 Task: Add a dentist appointment for a gum check-up on the 23rd at 10:30 AM.
Action: Mouse moved to (78, 119)
Screenshot: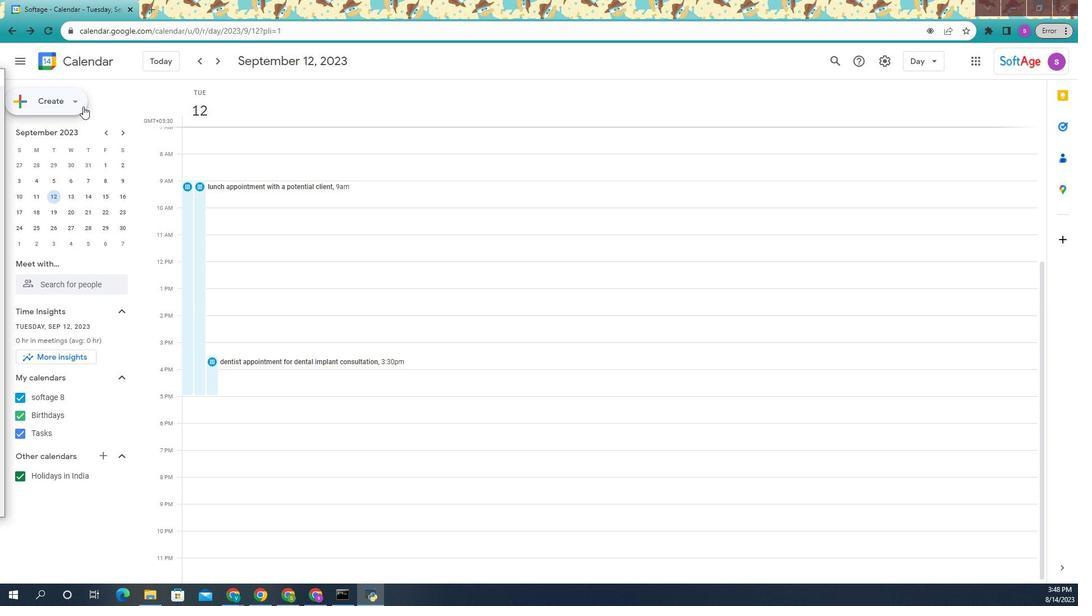 
Action: Mouse pressed left at (78, 119)
Screenshot: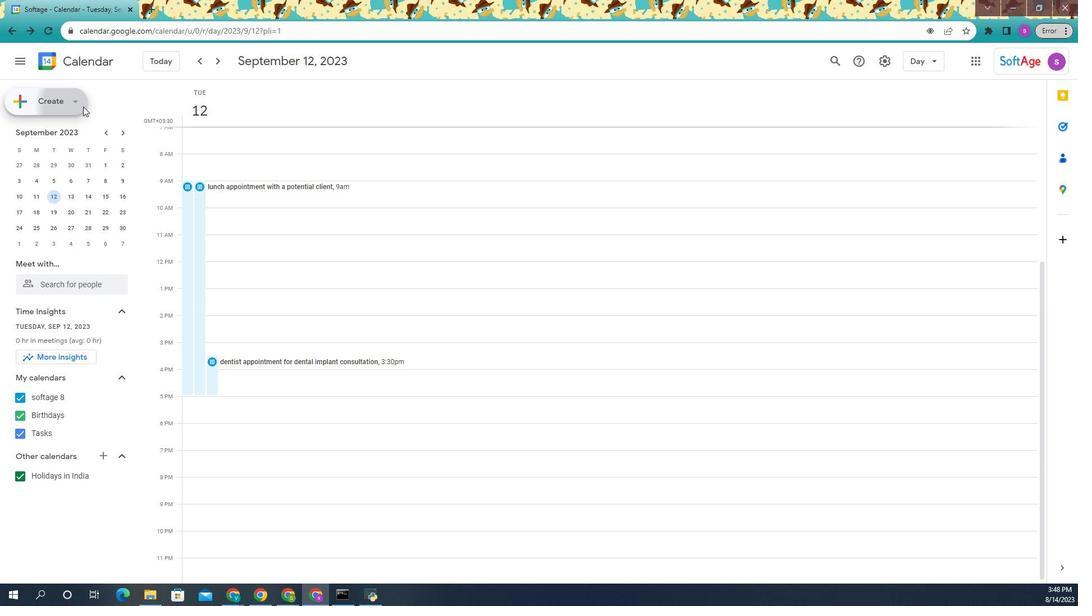 
Action: Mouse moved to (63, 227)
Screenshot: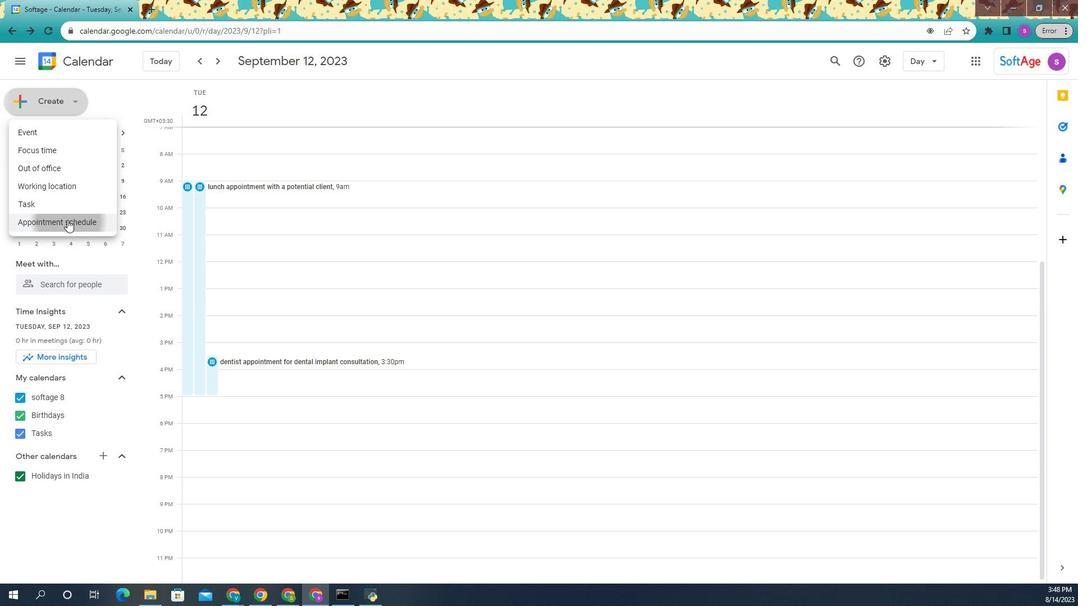 
Action: Mouse pressed left at (63, 227)
Screenshot: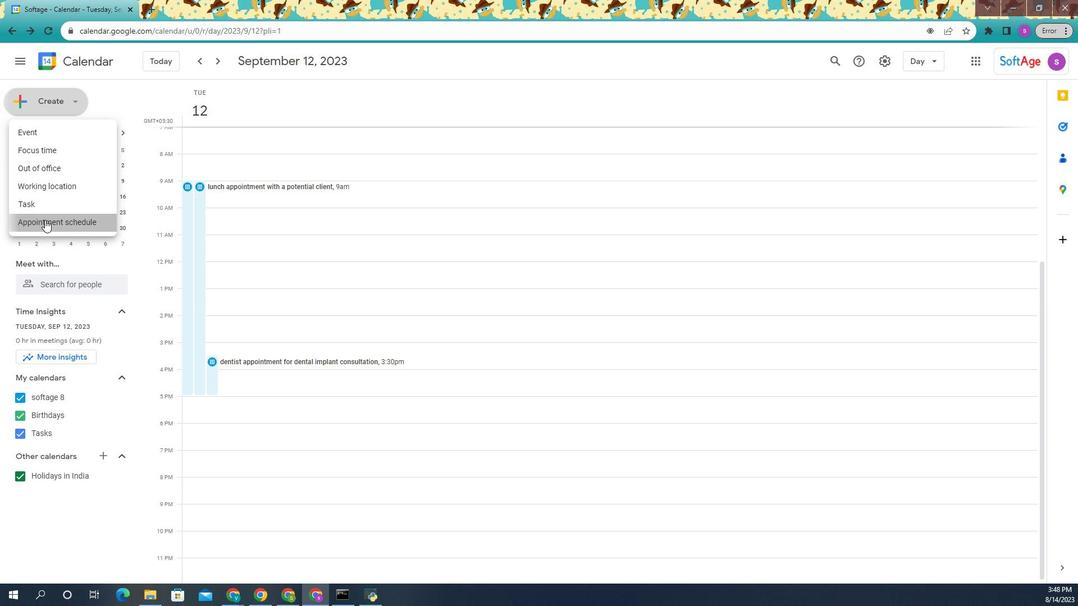 
Action: Mouse moved to (124, 115)
Screenshot: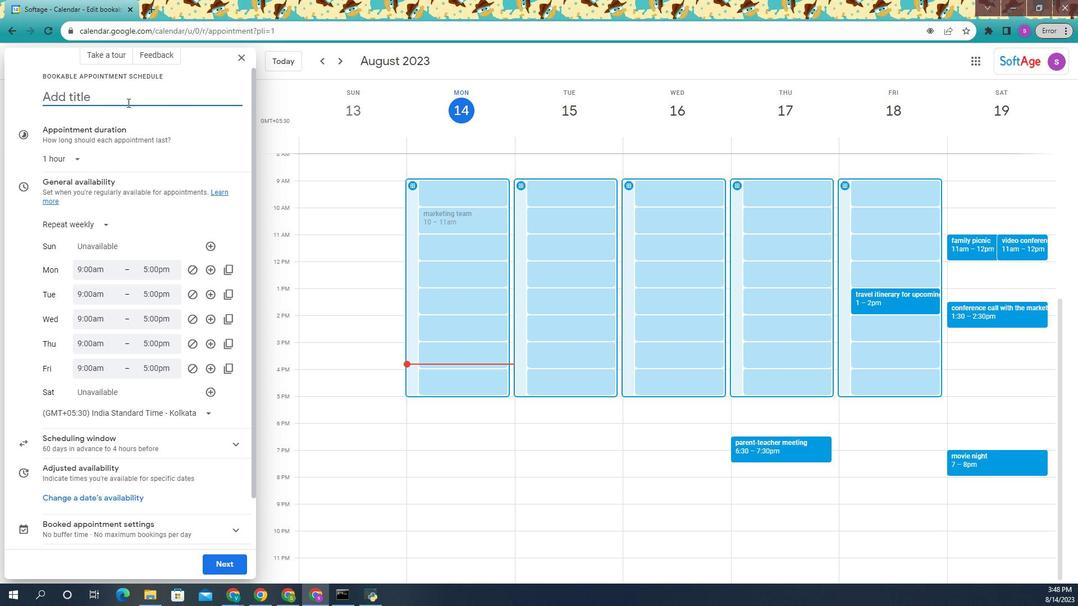 
Action: Mouse pressed left at (124, 115)
Screenshot: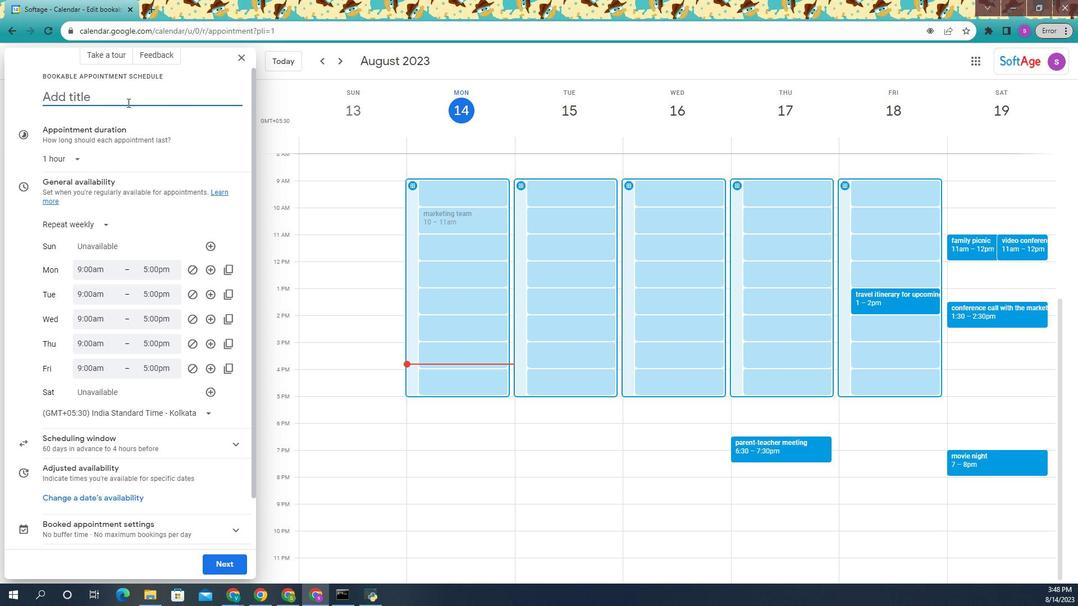 
Action: Key pressed dentist<Key.space>appointment
Screenshot: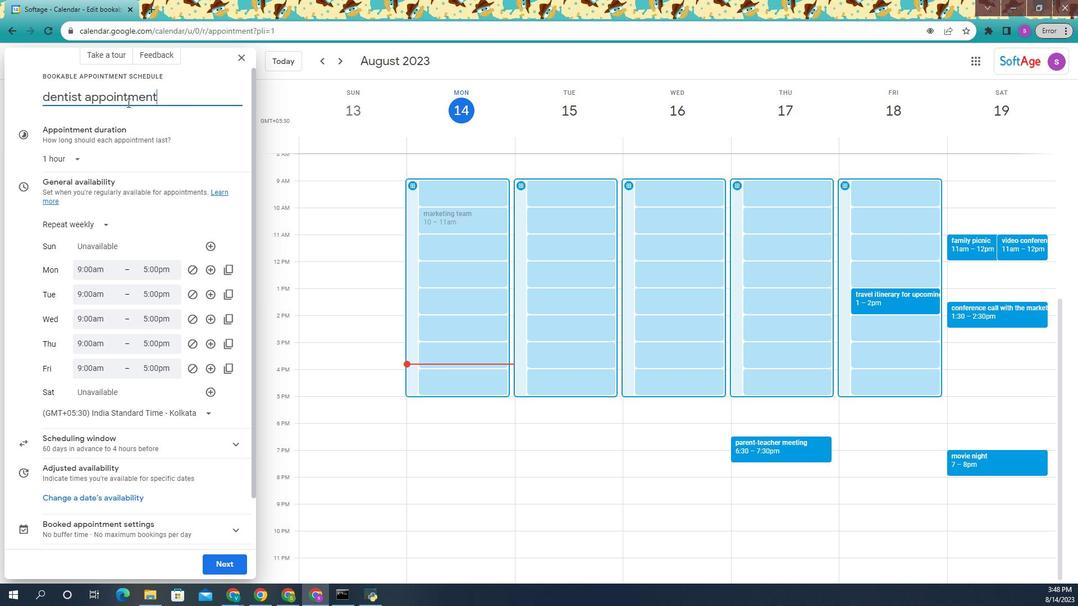 
Action: Mouse moved to (76, 233)
Screenshot: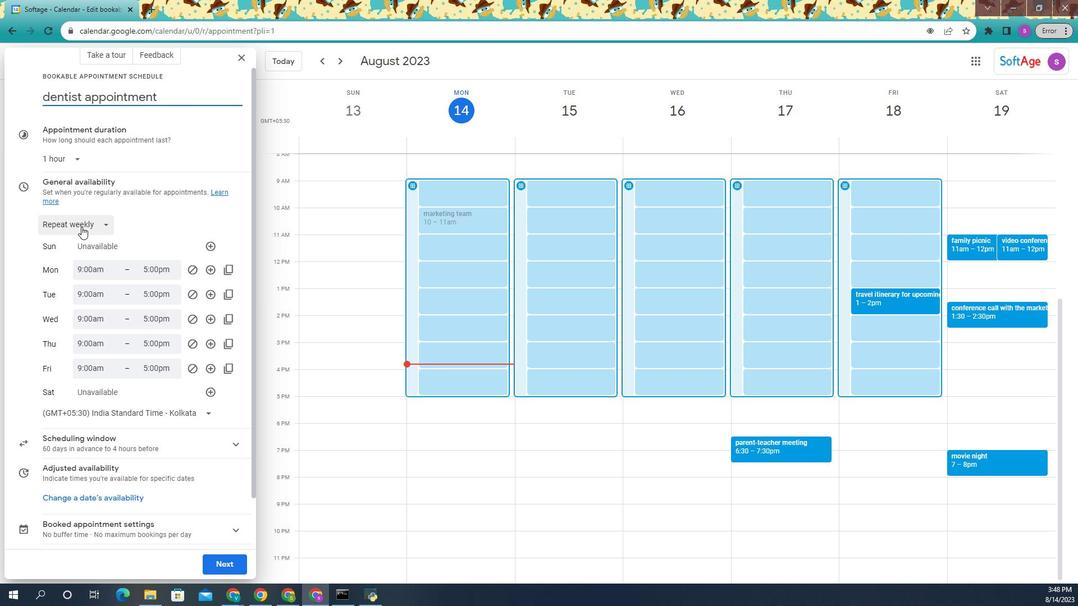 
Action: Mouse pressed left at (76, 233)
Screenshot: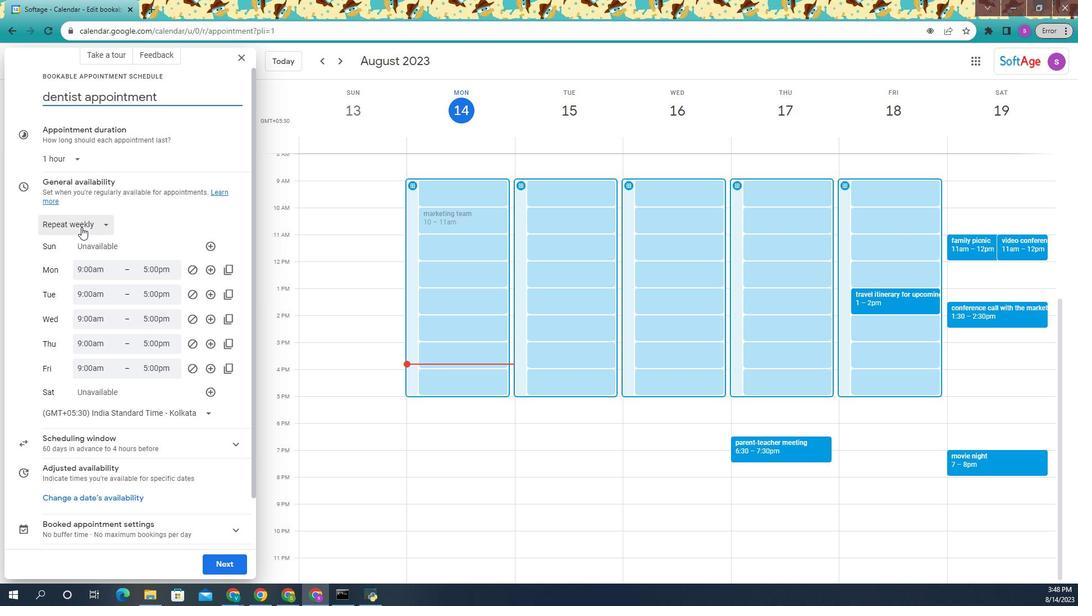 
Action: Mouse moved to (69, 252)
Screenshot: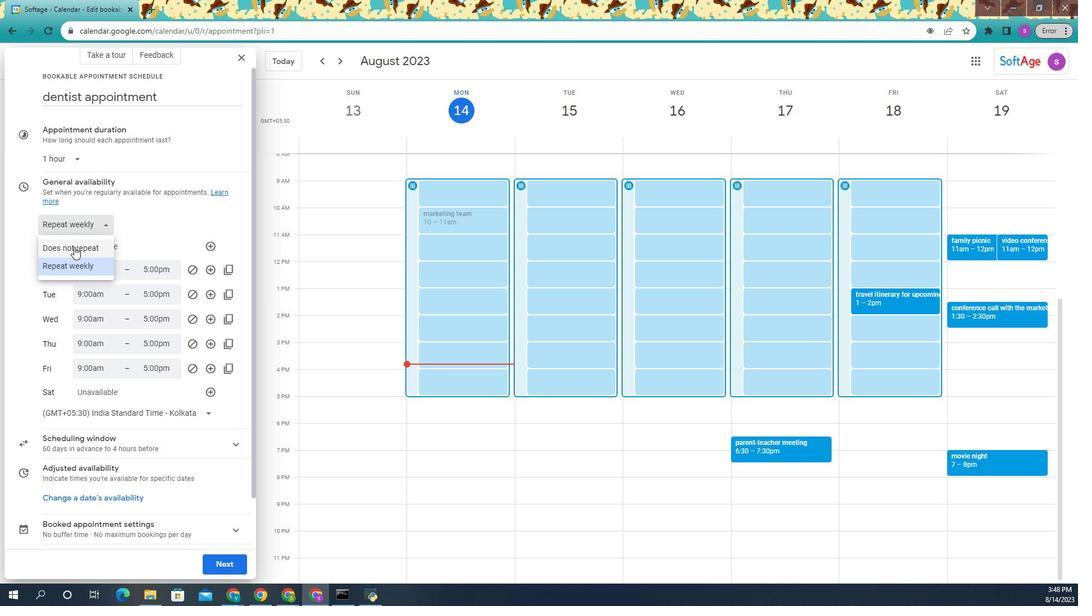 
Action: Mouse pressed left at (69, 252)
Screenshot: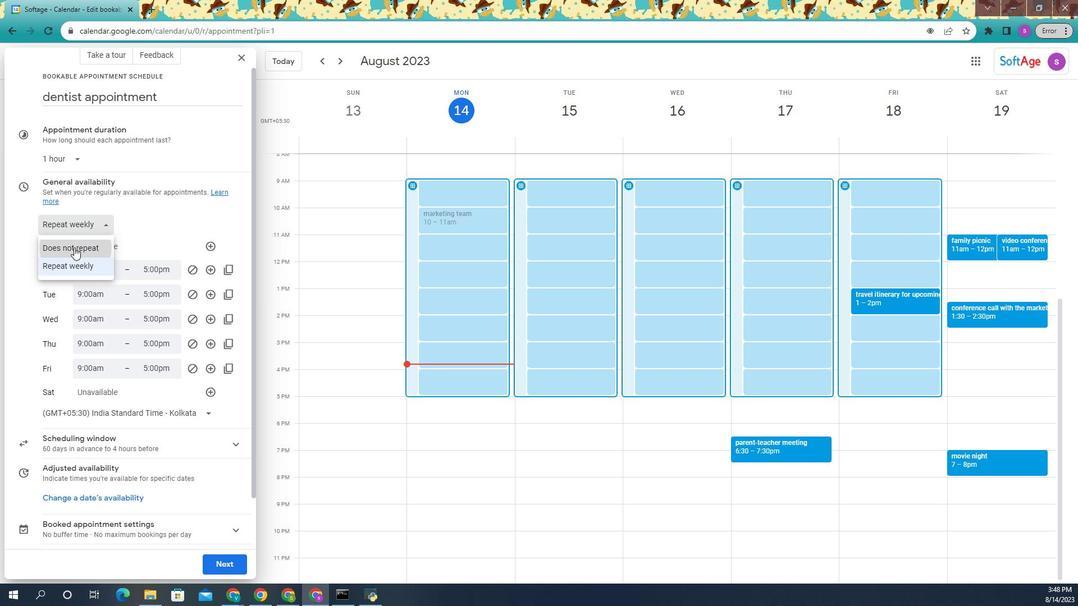 
Action: Mouse moved to (70, 248)
Screenshot: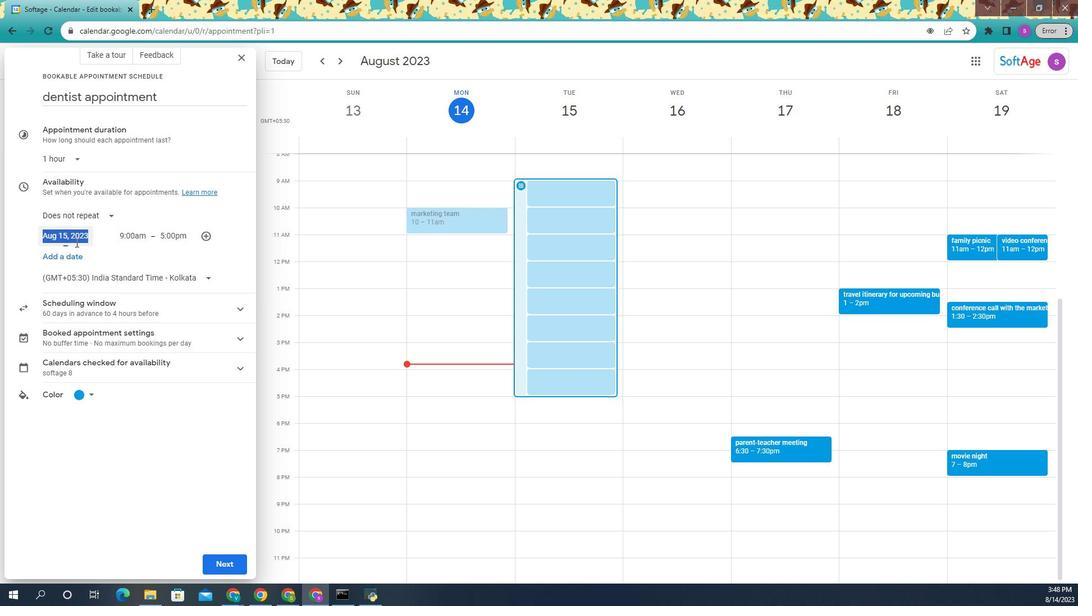 
Action: Mouse pressed left at (70, 248)
Screenshot: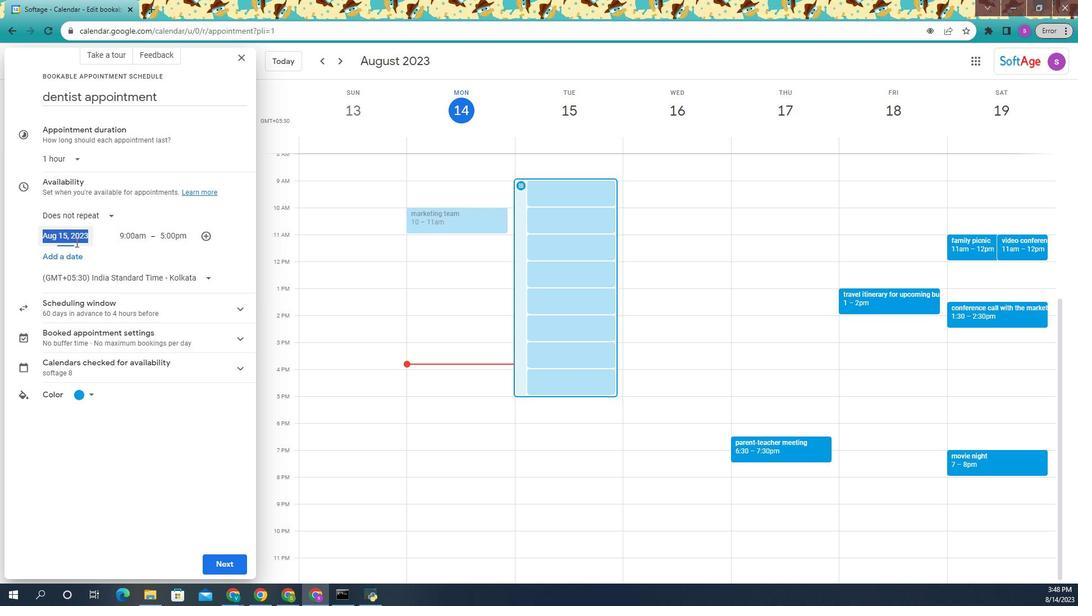 
Action: Mouse moved to (111, 339)
Screenshot: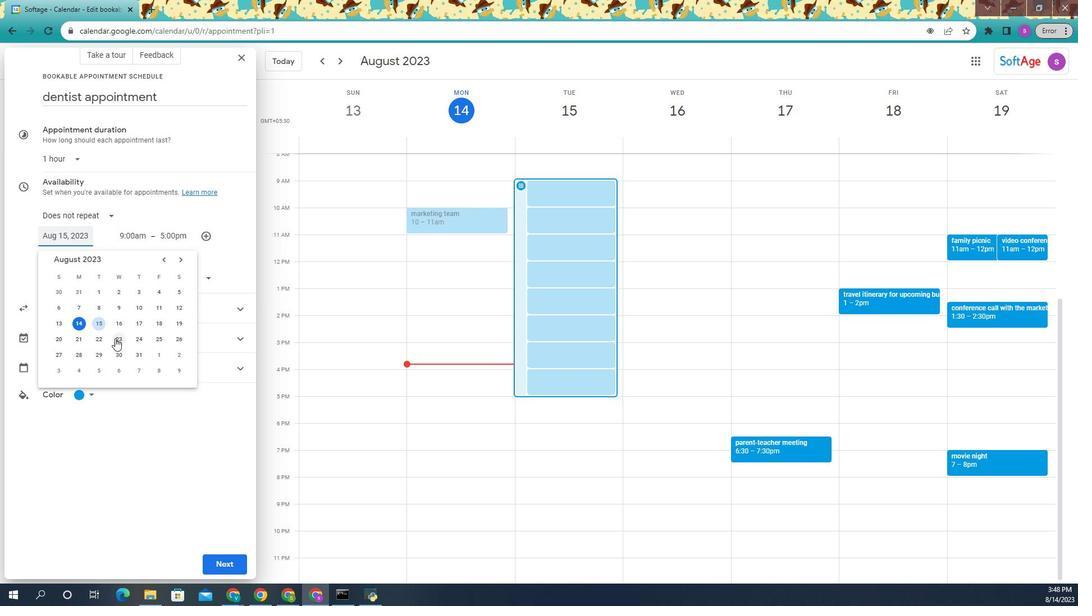 
Action: Mouse pressed left at (111, 339)
Screenshot: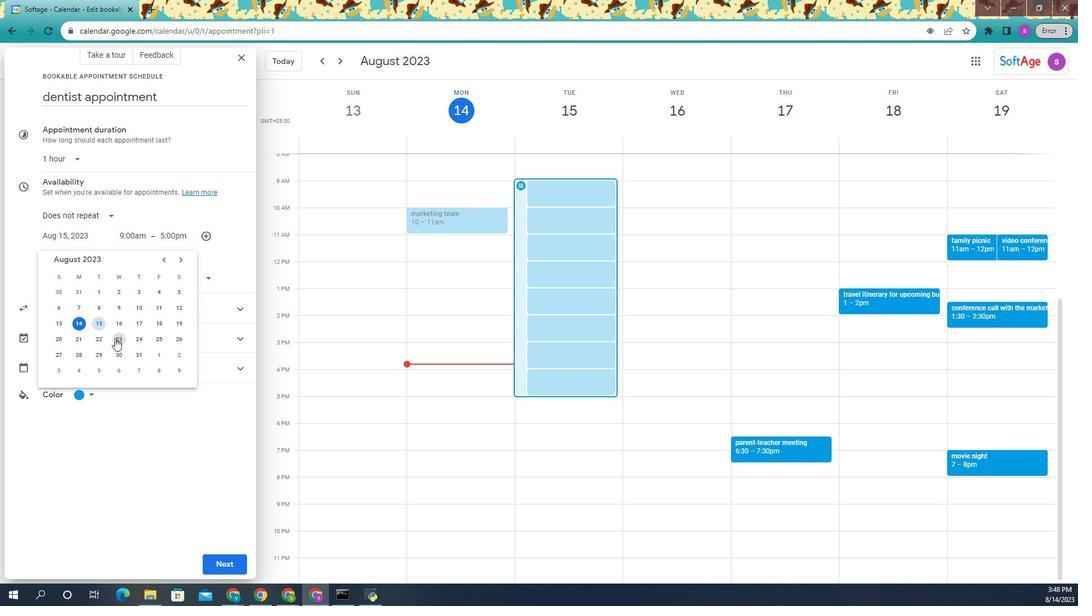 
Action: Mouse moved to (131, 242)
Screenshot: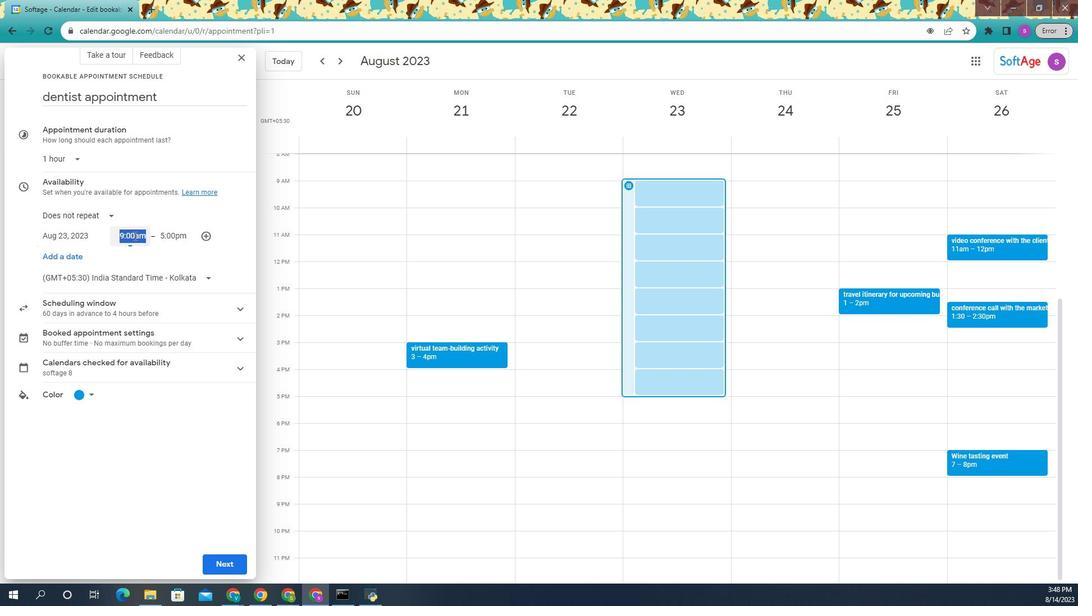 
Action: Mouse pressed left at (131, 242)
Screenshot: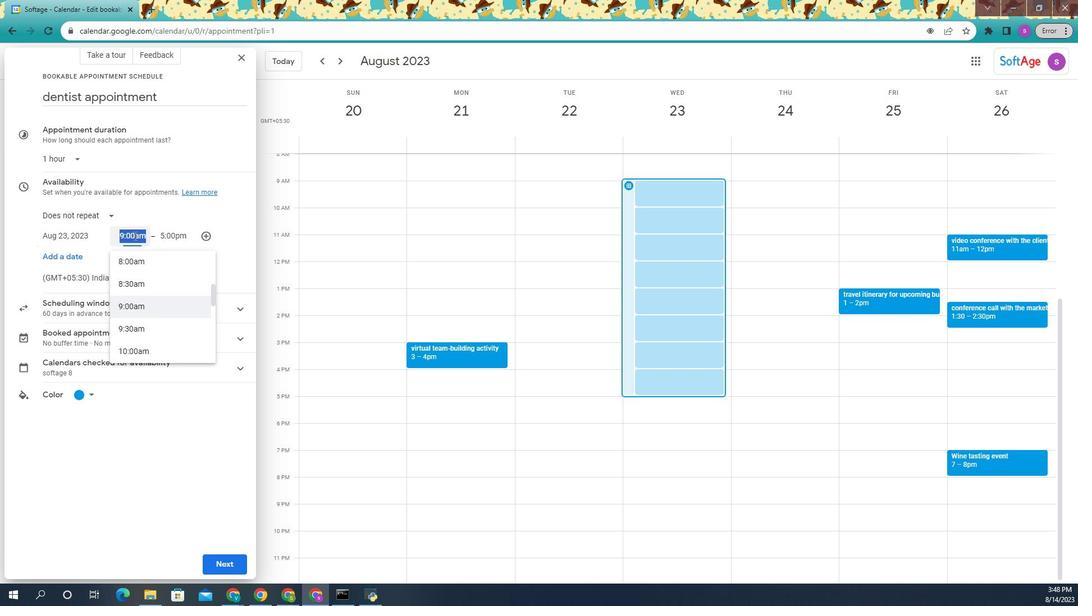 
Action: Mouse moved to (135, 316)
Screenshot: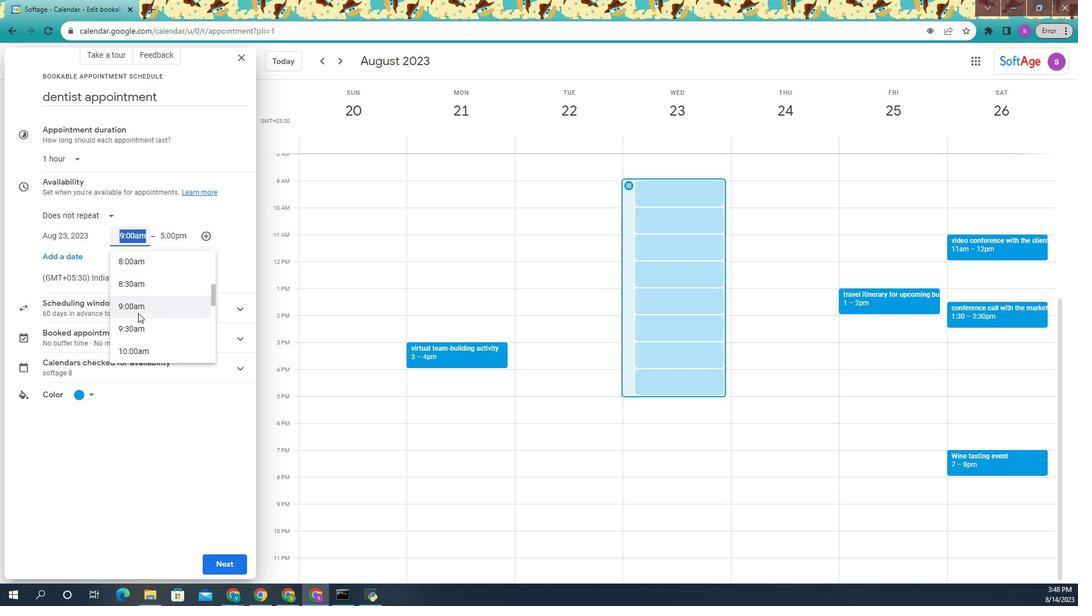 
Action: Mouse scrolled (135, 315) with delta (0, 0)
Screenshot: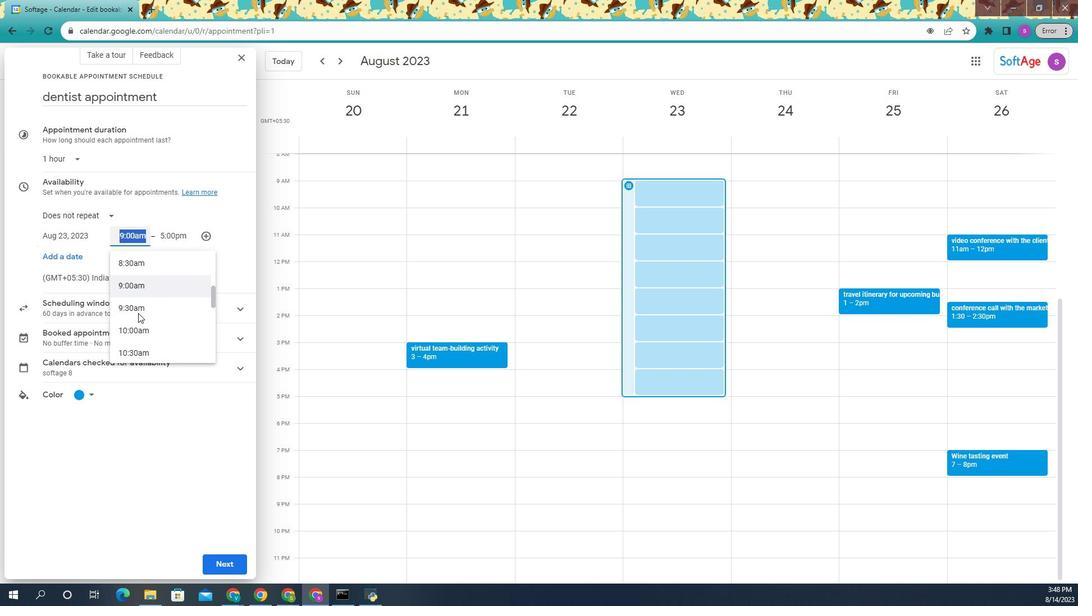 
Action: Mouse moved to (143, 320)
Screenshot: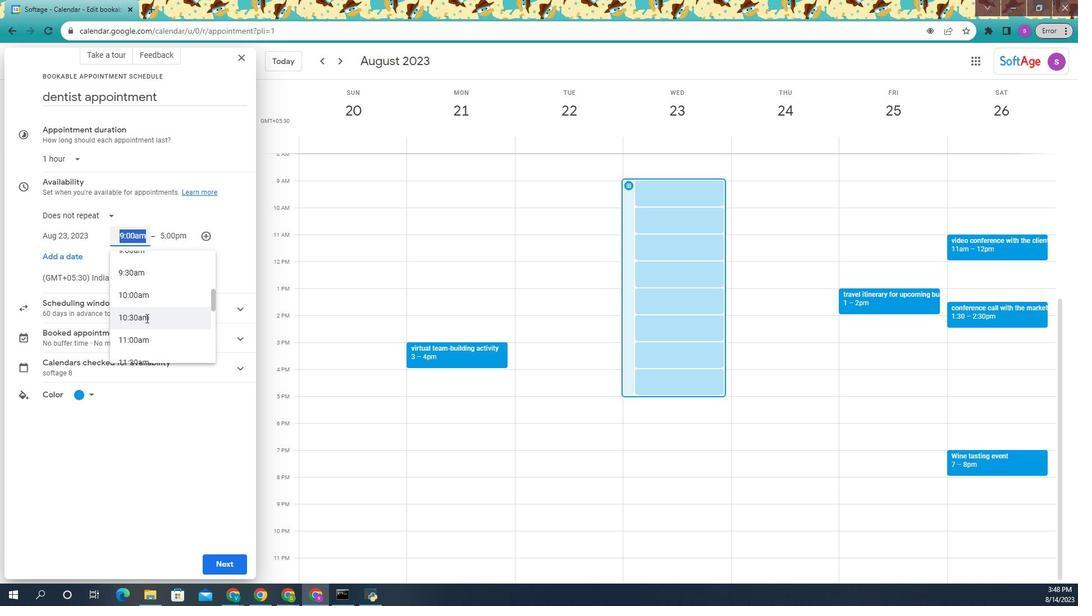 
Action: Mouse pressed left at (143, 320)
Screenshot: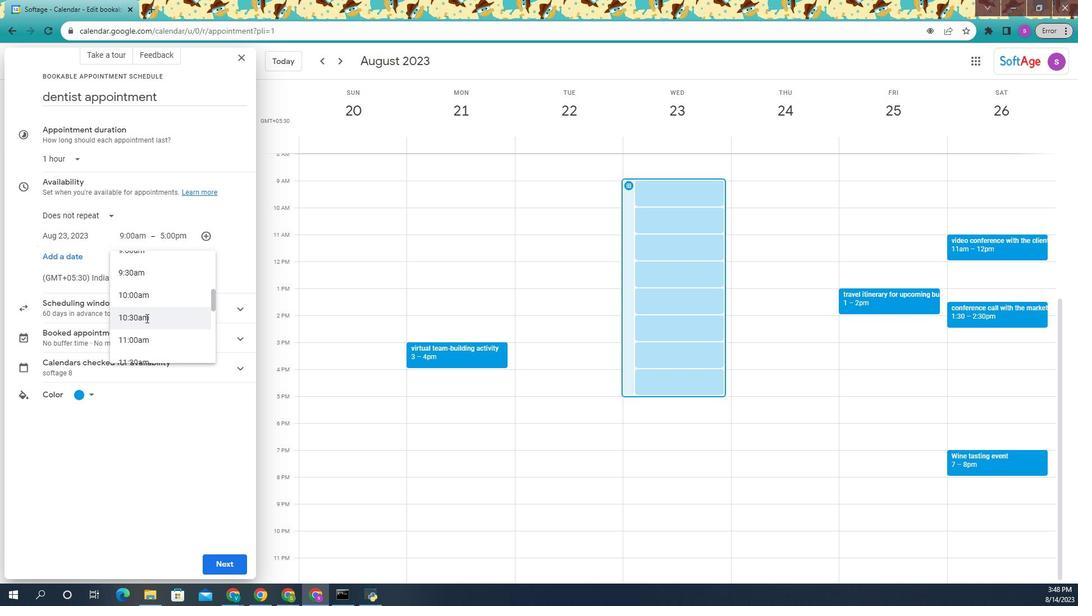 
Action: Mouse moved to (224, 547)
Screenshot: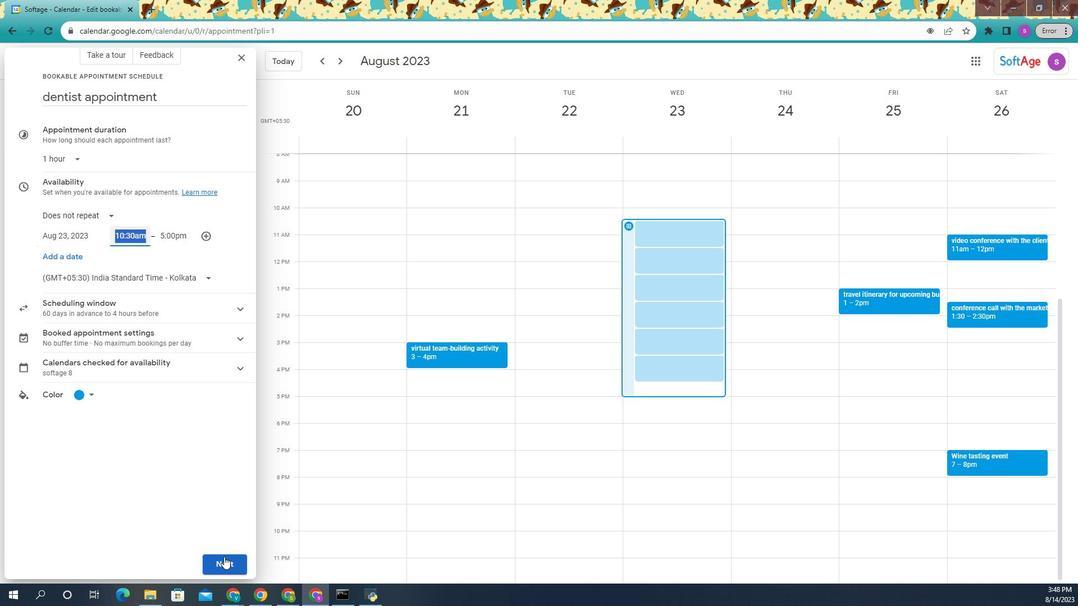 
Action: Mouse pressed left at (224, 547)
Screenshot: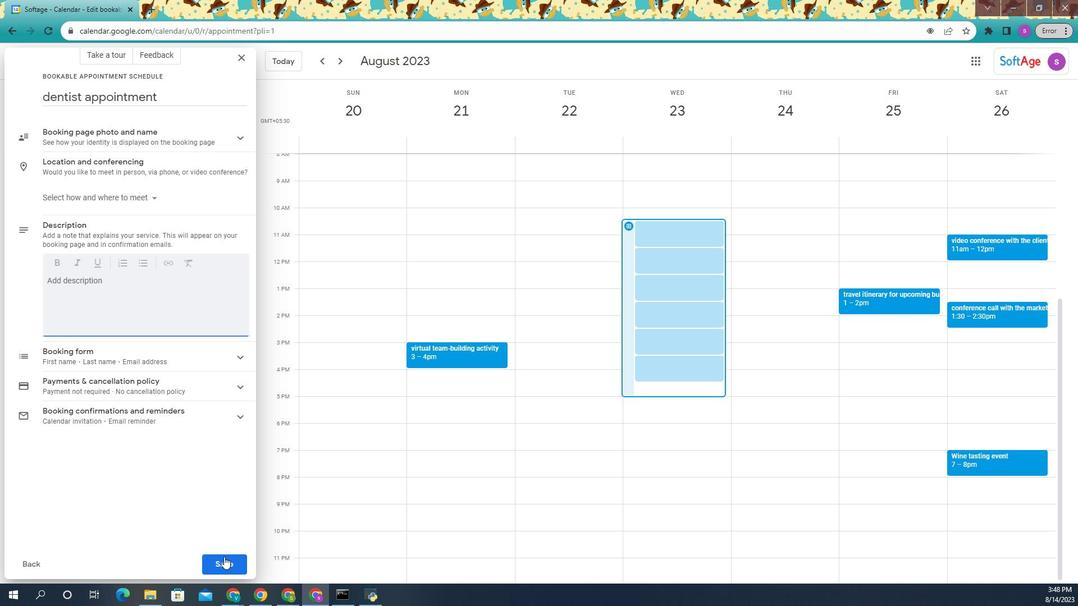 
Action: Mouse pressed left at (224, 547)
Screenshot: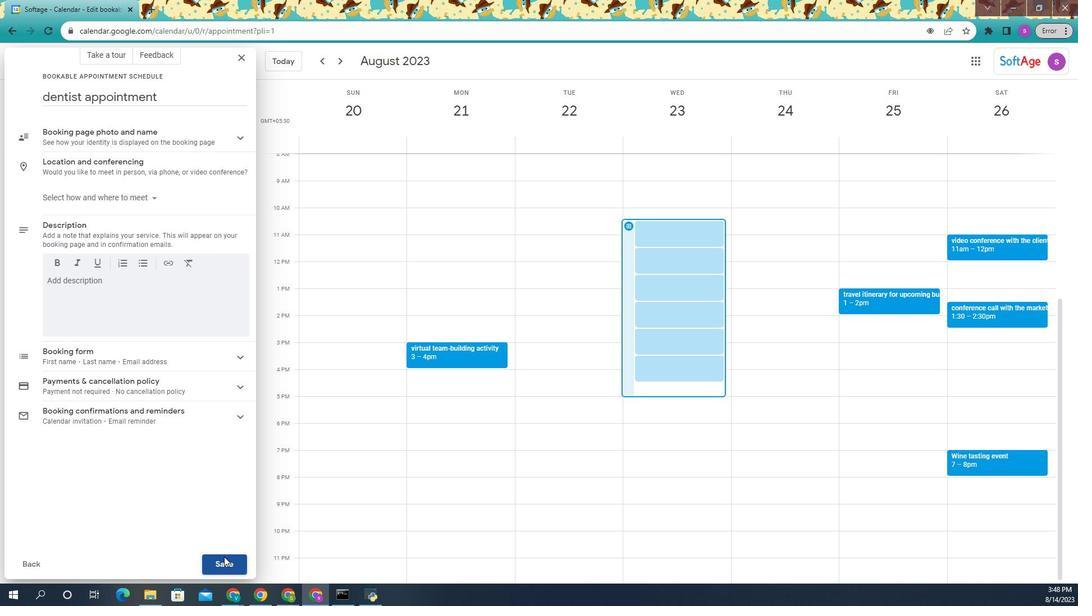 
Action: Mouse moved to (244, 551)
Screenshot: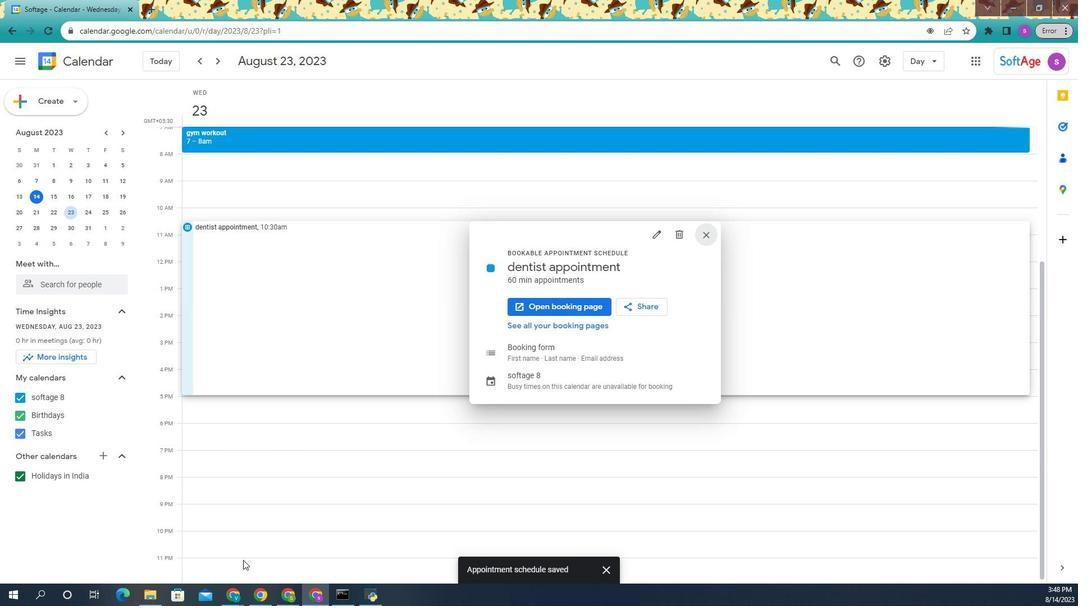 
